 Task: Add a shortcut from Starred.
Action: Mouse moved to (35, 60)
Screenshot: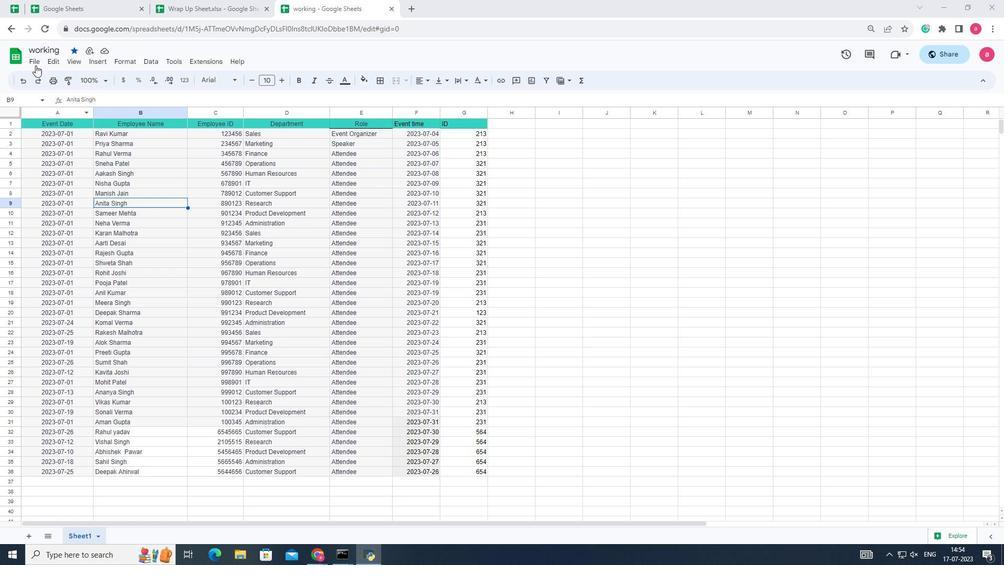 
Action: Mouse pressed left at (35, 60)
Screenshot: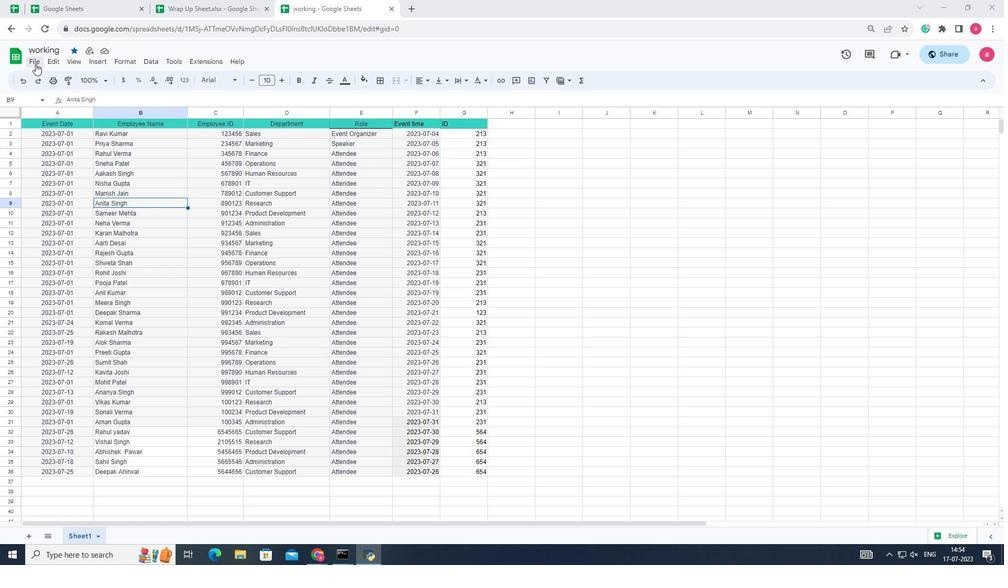 
Action: Mouse moved to (63, 226)
Screenshot: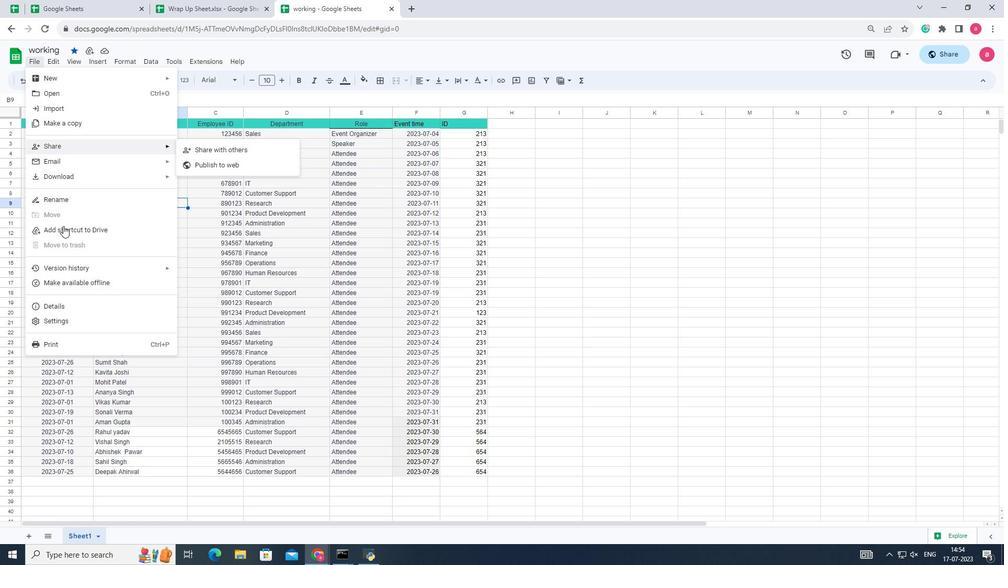 
Action: Mouse pressed left at (63, 226)
Screenshot: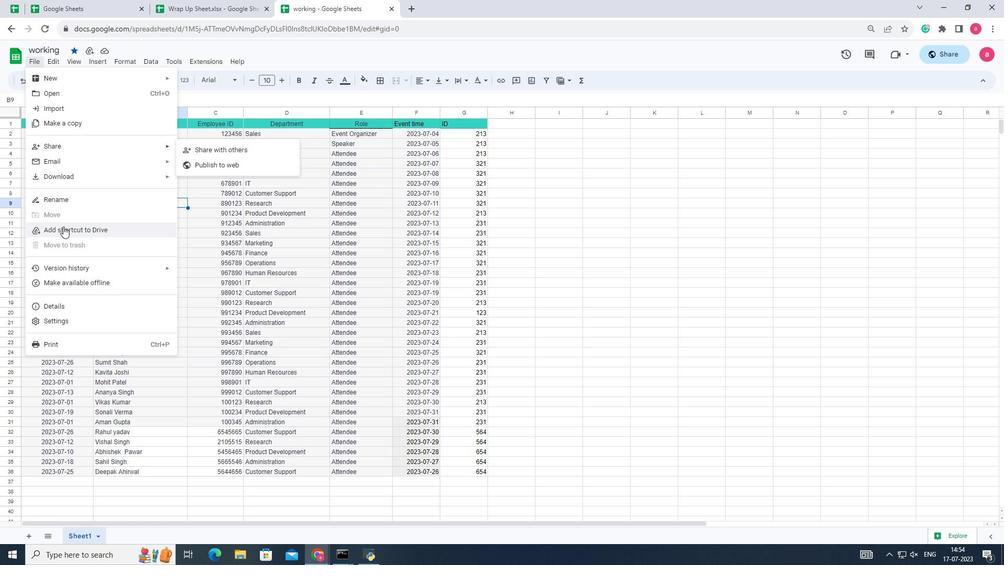 
Action: Mouse moved to (107, 142)
Screenshot: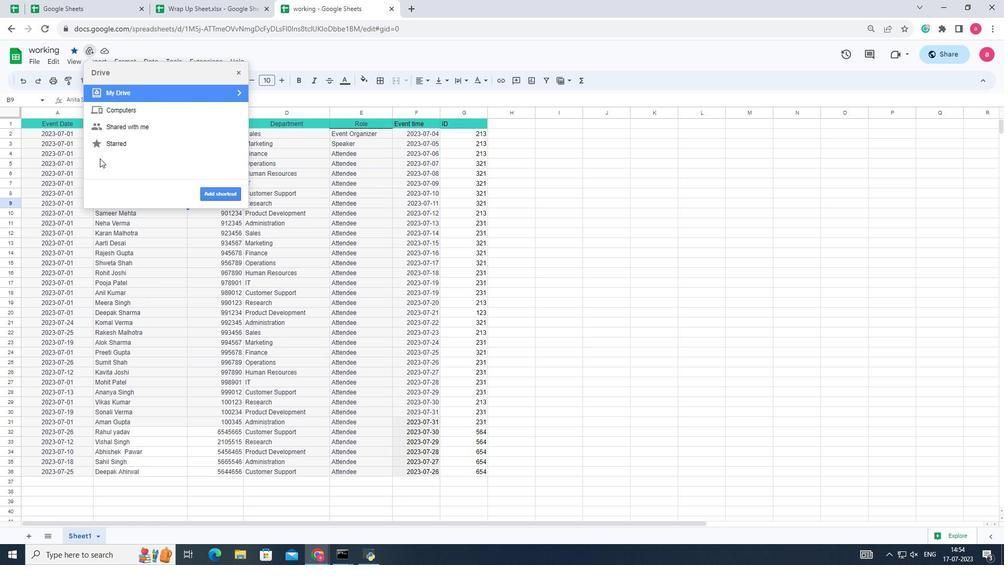 
Action: Mouse pressed left at (107, 142)
Screenshot: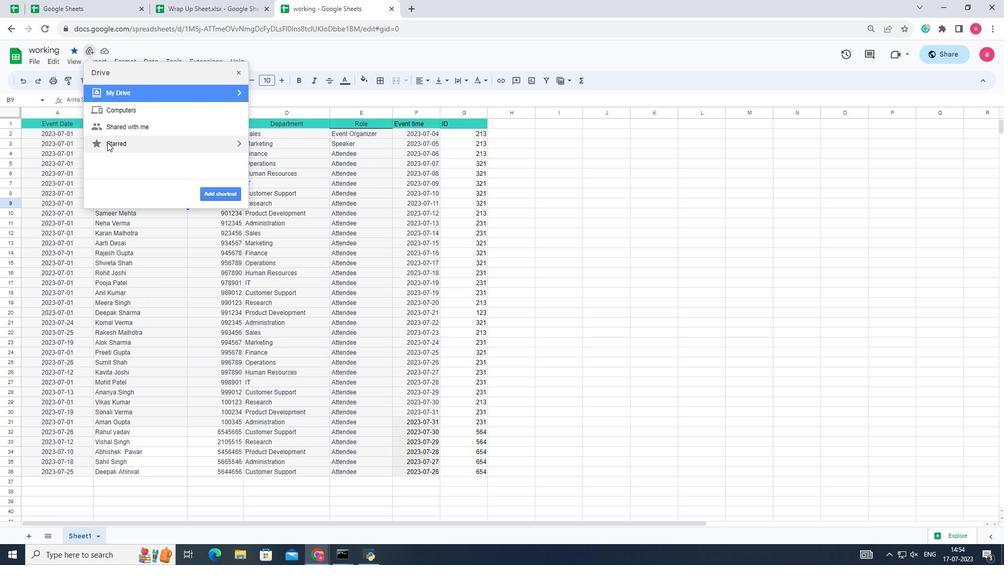 
